 Task: Plan a team-building 5K run for the 21st at 8 AM.
Action: Mouse moved to (57, 85)
Screenshot: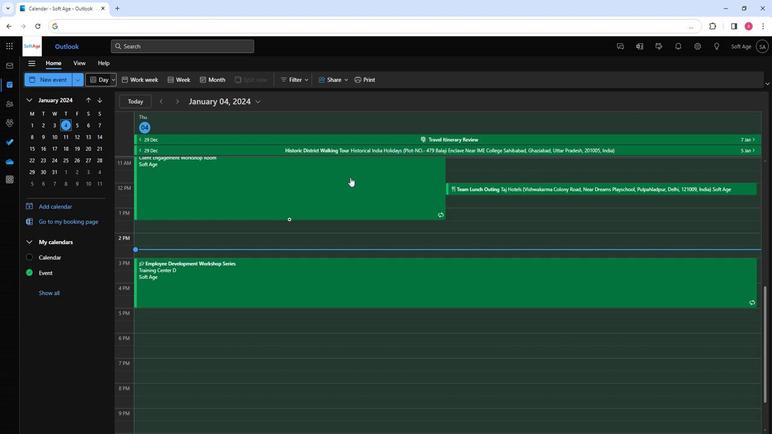 
Action: Mouse pressed left at (57, 85)
Screenshot: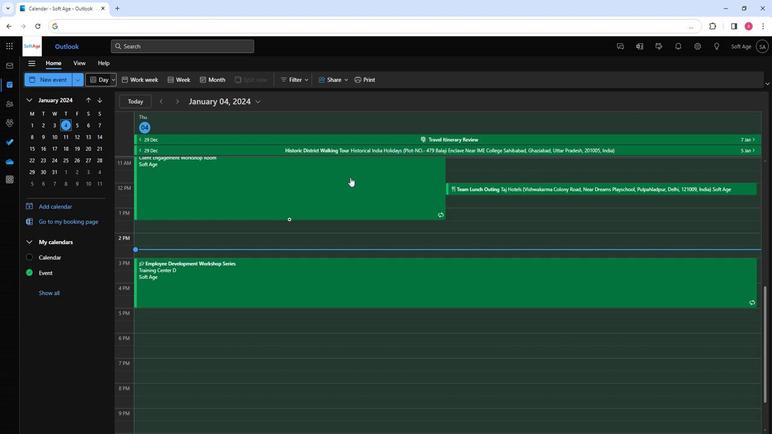 
Action: Mouse moved to (204, 135)
Screenshot: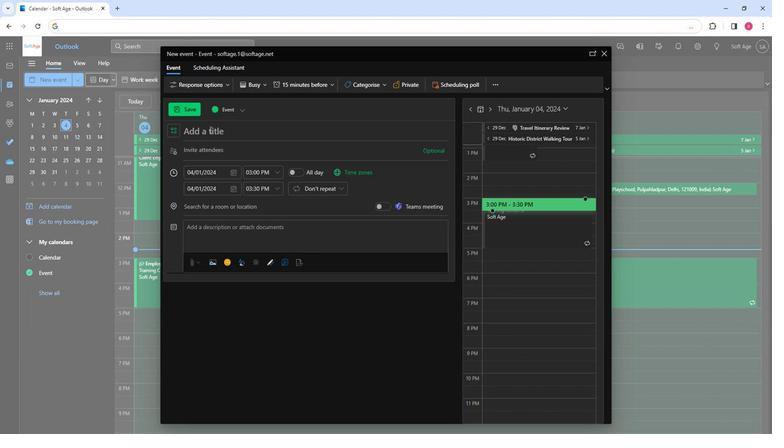 
Action: Mouse pressed left at (204, 135)
Screenshot: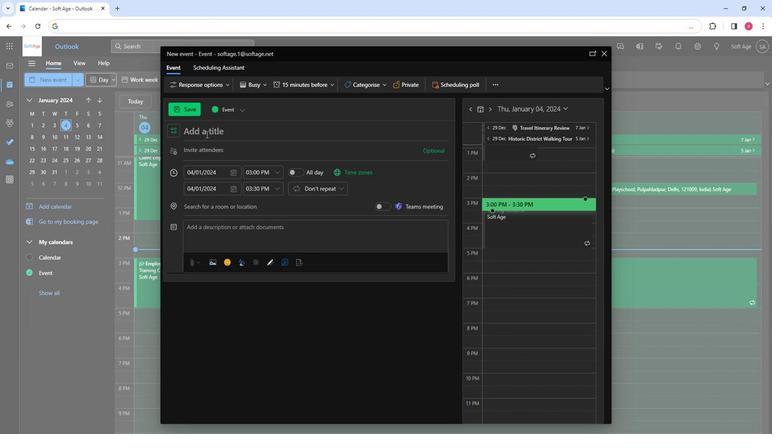 
Action: Key pressed <Key.shift>Team-<Key.shift>Building<Key.space>5<Key.shift>K<Key.space><Key.shift>Run
Screenshot: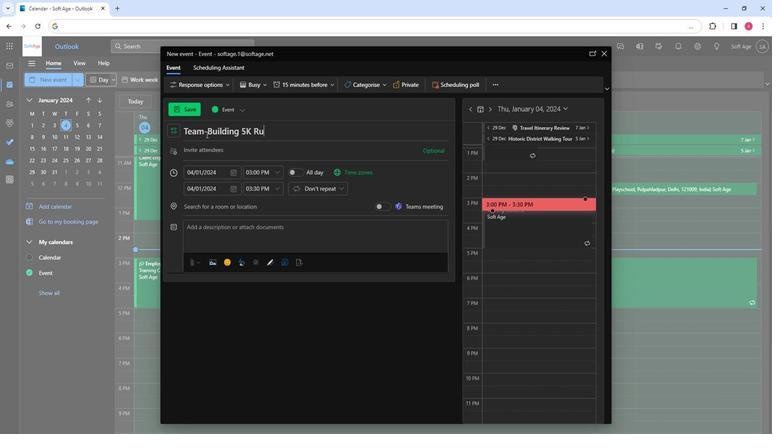 
Action: Mouse moved to (202, 152)
Screenshot: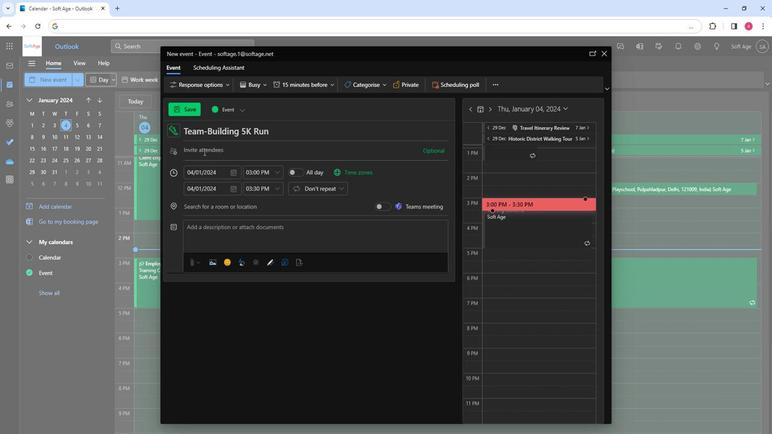 
Action: Mouse pressed left at (202, 152)
Screenshot: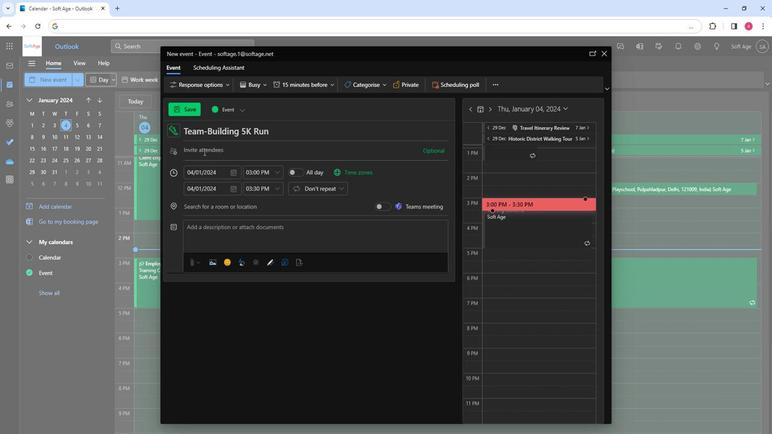 
Action: Mouse moved to (216, 163)
Screenshot: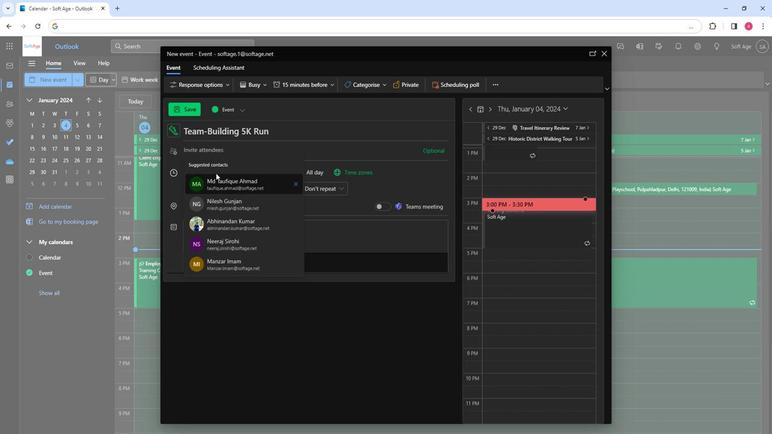 
Action: Key pressed so
Screenshot: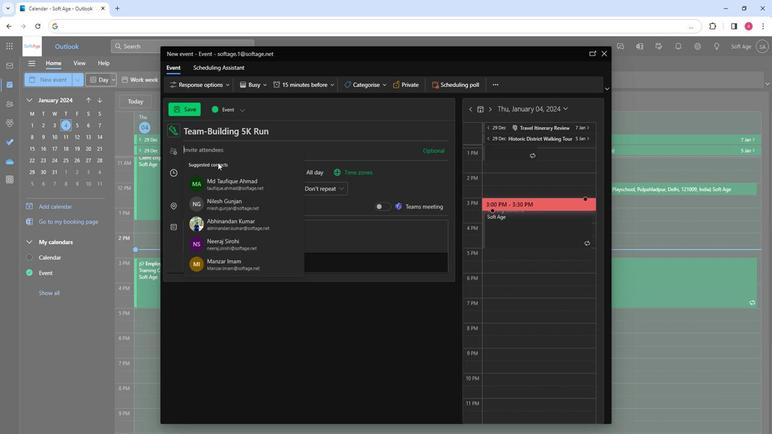 
Action: Mouse moved to (232, 187)
Screenshot: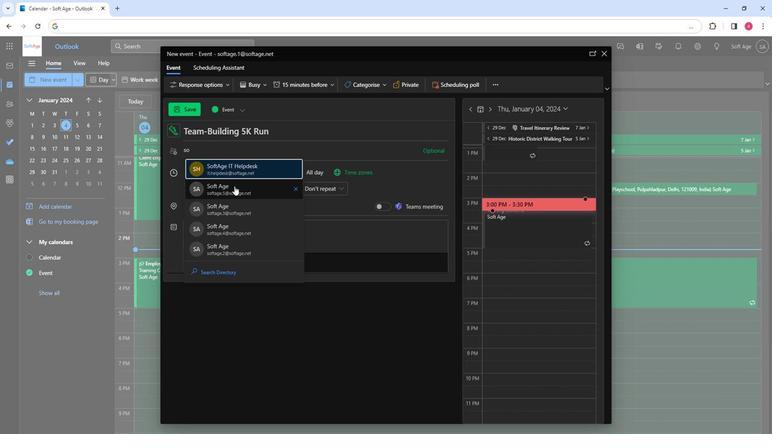 
Action: Mouse pressed left at (232, 187)
Screenshot: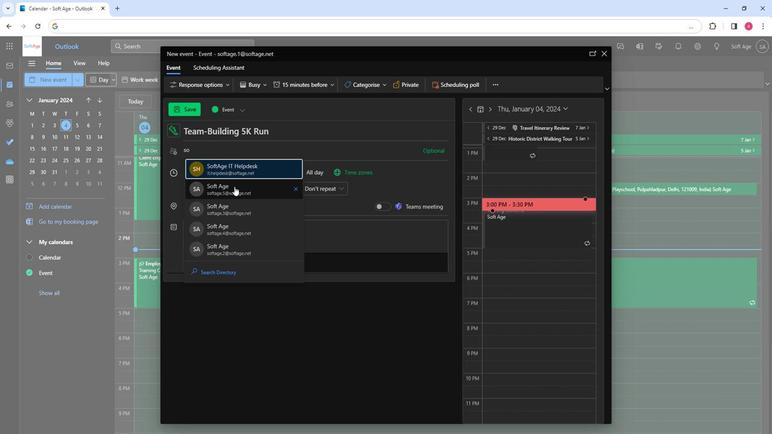 
Action: Key pressed so
Screenshot: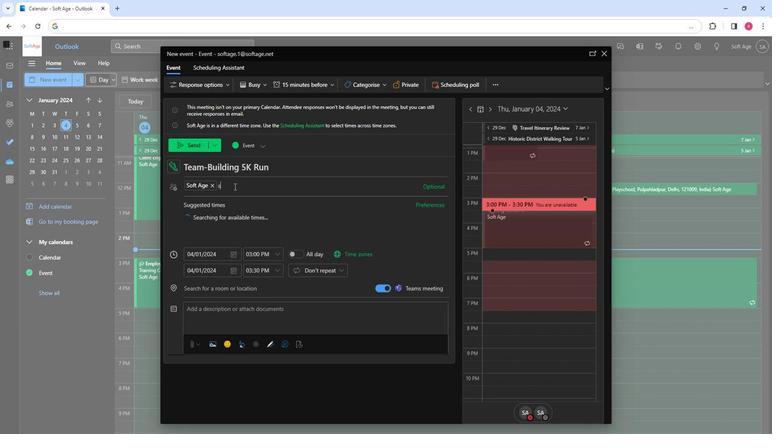 
Action: Mouse moved to (250, 249)
Screenshot: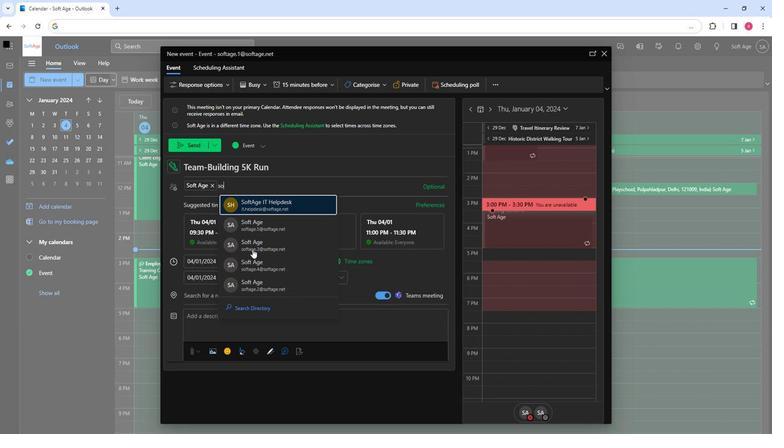 
Action: Mouse pressed left at (250, 249)
Screenshot: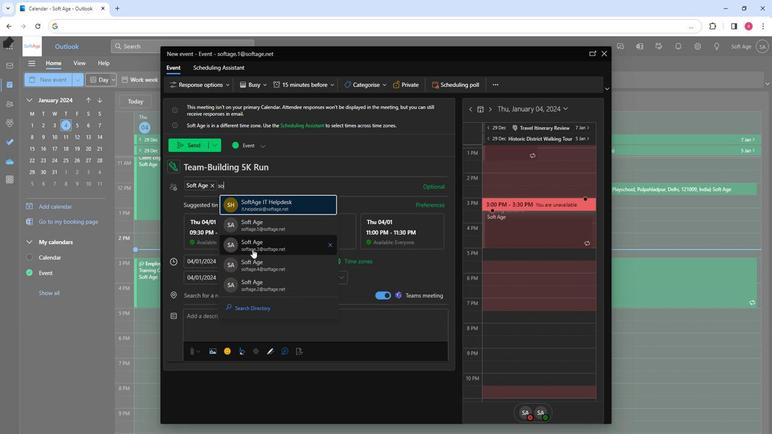 
Action: Key pressed so
Screenshot: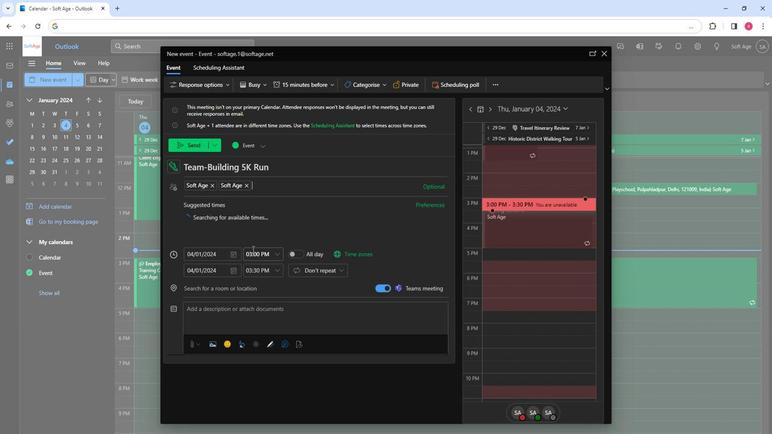 
Action: Mouse moved to (274, 270)
Screenshot: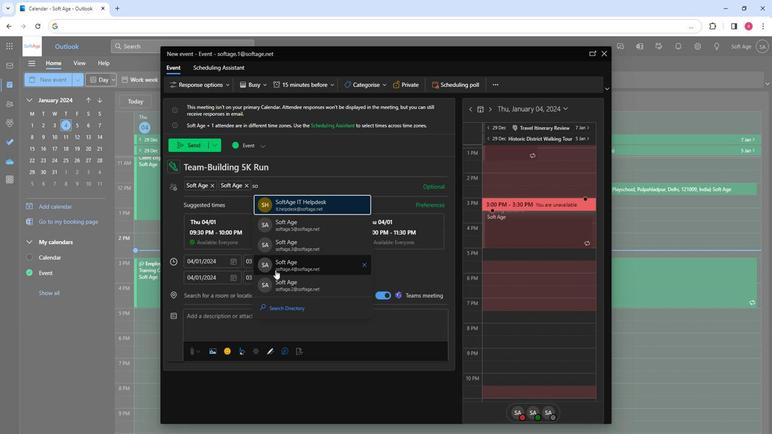 
Action: Mouse pressed left at (274, 270)
Screenshot: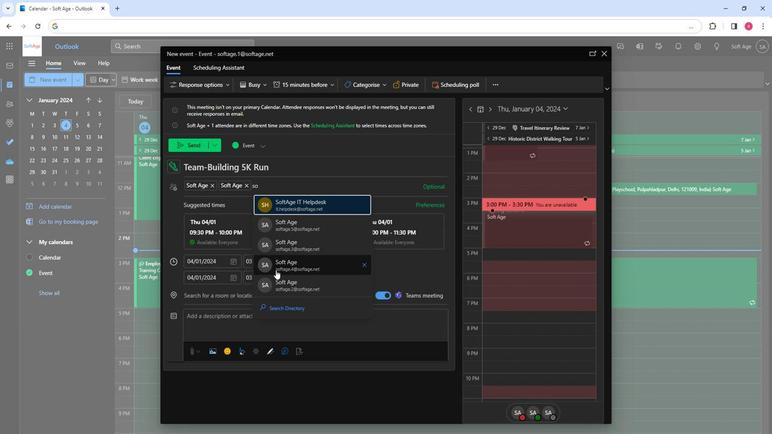
Action: Mouse moved to (231, 264)
Screenshot: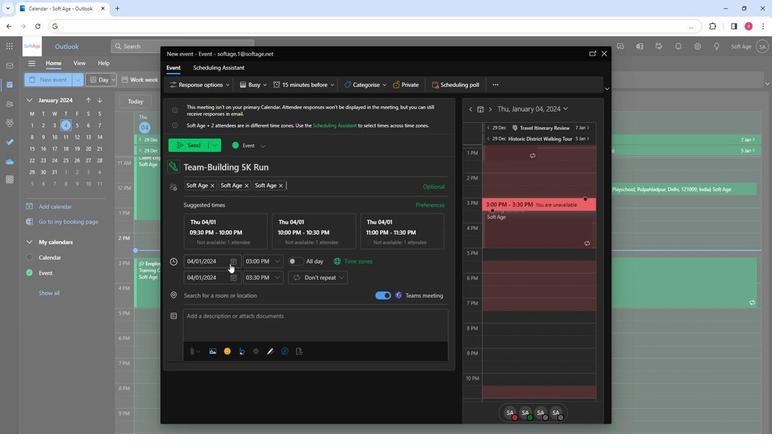 
Action: Mouse pressed left at (231, 264)
Screenshot: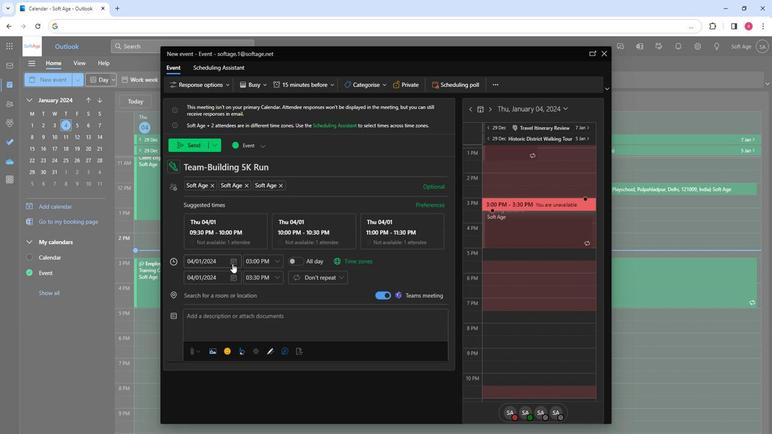 
Action: Mouse moved to (261, 326)
Screenshot: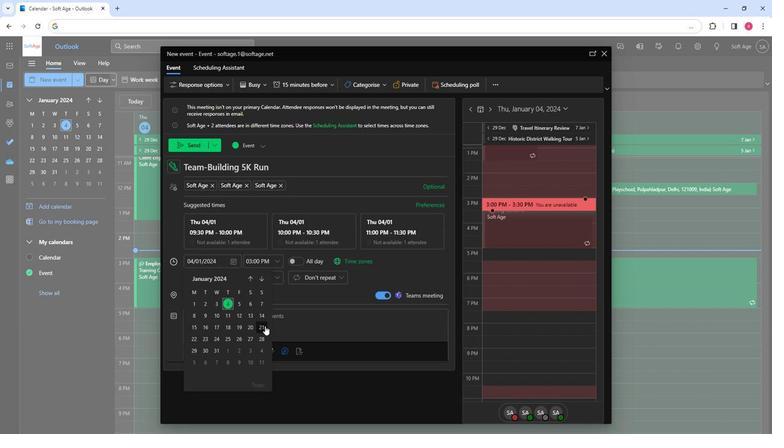 
Action: Mouse pressed left at (261, 326)
Screenshot: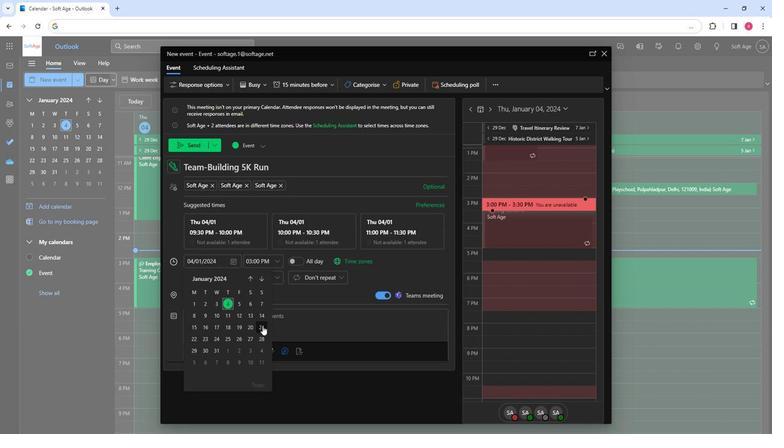 
Action: Mouse moved to (275, 260)
Screenshot: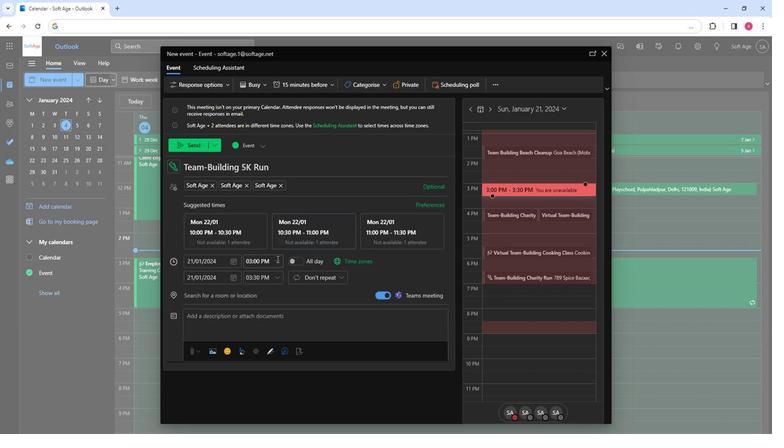 
Action: Mouse pressed left at (275, 260)
Screenshot: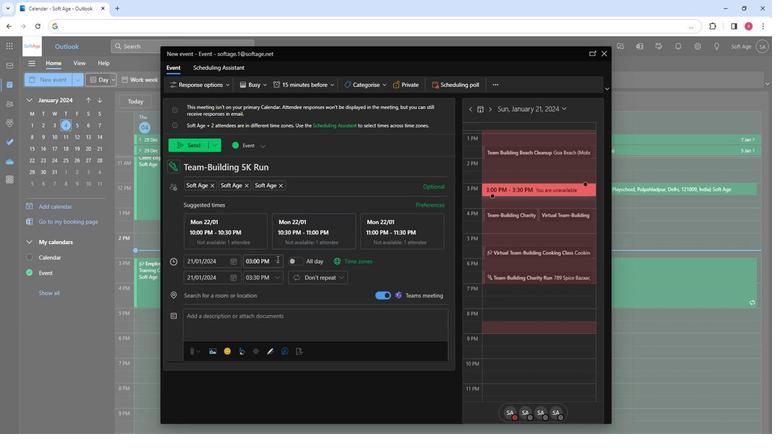 
Action: Mouse moved to (270, 295)
Screenshot: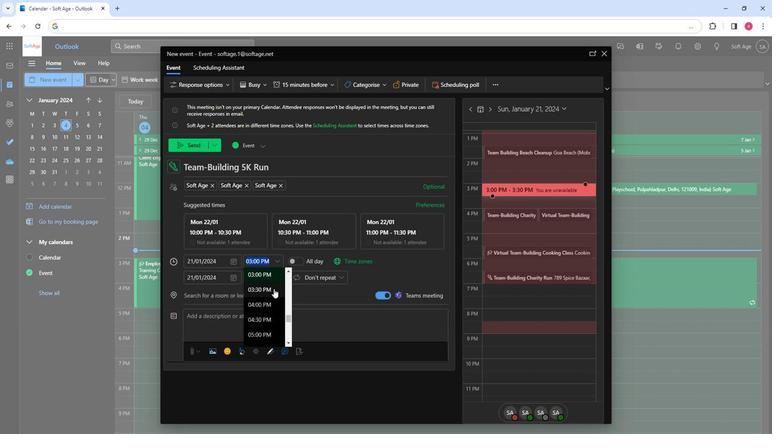 
Action: Mouse scrolled (270, 296) with delta (0, 0)
Screenshot: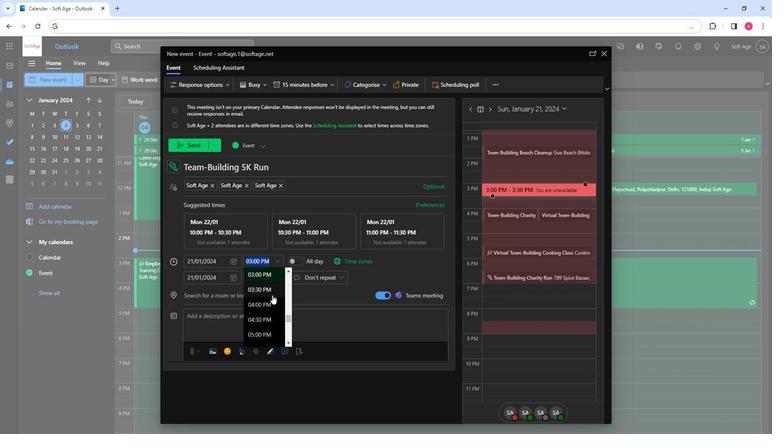 
Action: Mouse scrolled (270, 296) with delta (0, 0)
Screenshot: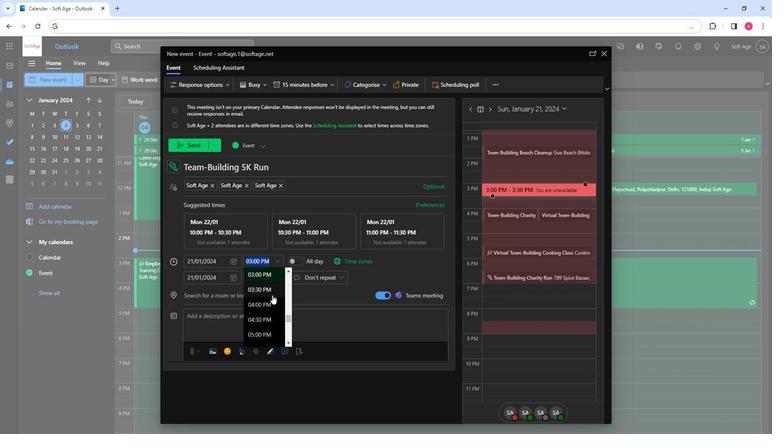 
Action: Mouse scrolled (270, 296) with delta (0, 0)
Screenshot: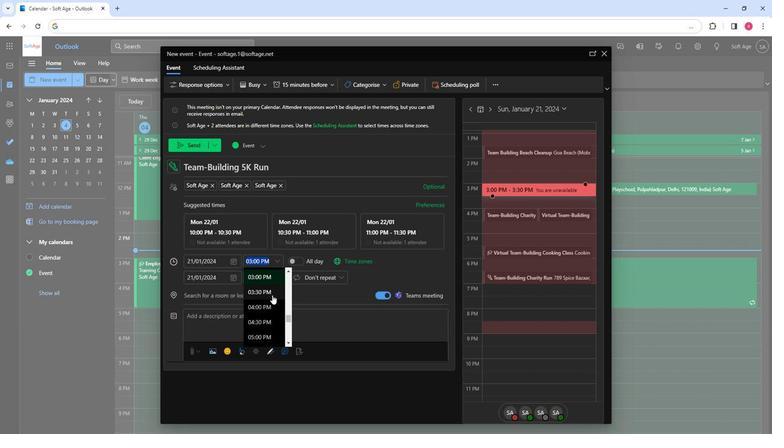 
Action: Mouse scrolled (270, 296) with delta (0, 0)
Screenshot: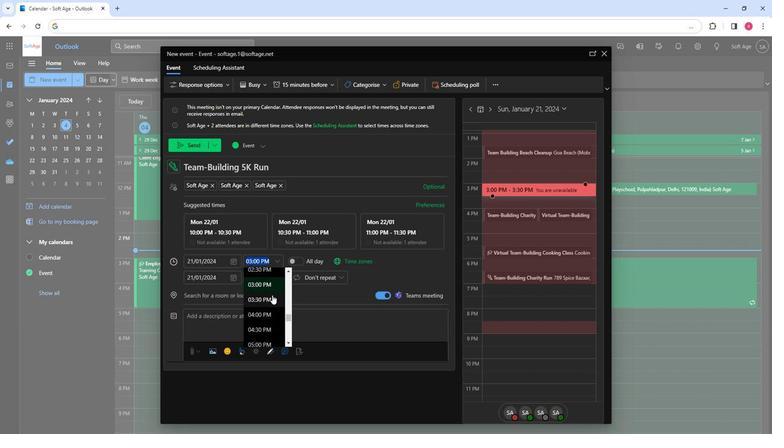 
Action: Mouse scrolled (270, 296) with delta (0, 0)
Screenshot: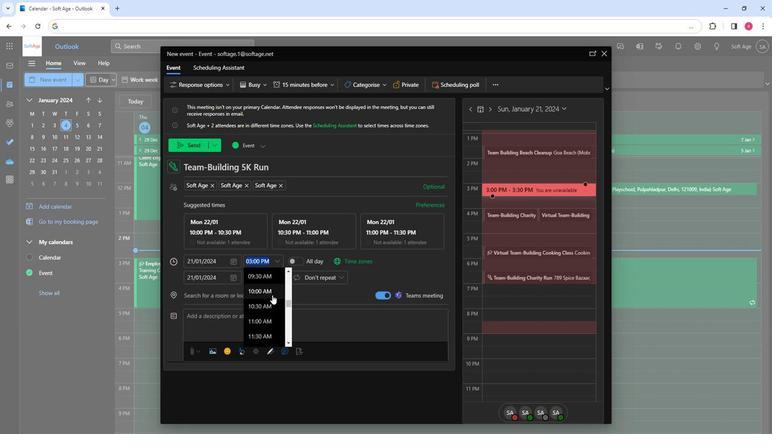 
Action: Mouse scrolled (270, 296) with delta (0, 0)
Screenshot: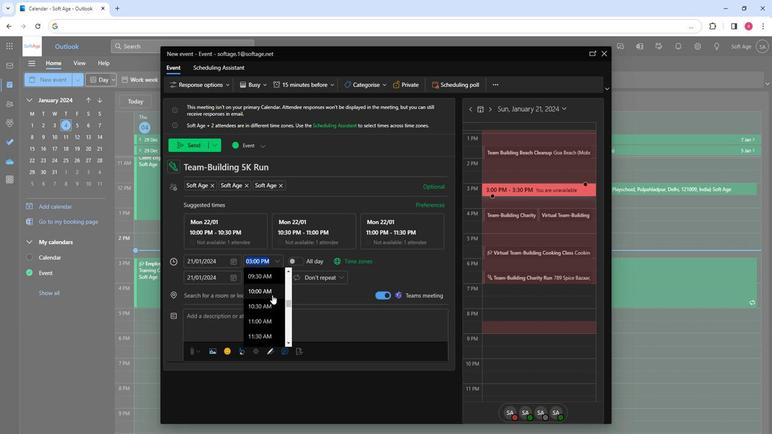 
Action: Mouse moved to (261, 314)
Screenshot: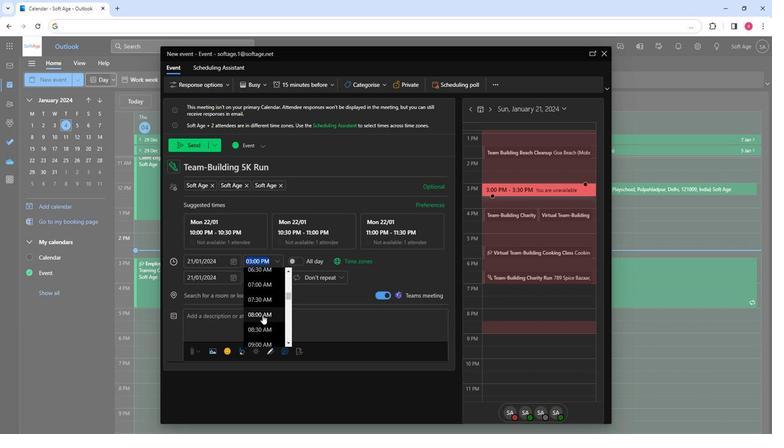 
Action: Mouse pressed left at (261, 314)
Screenshot: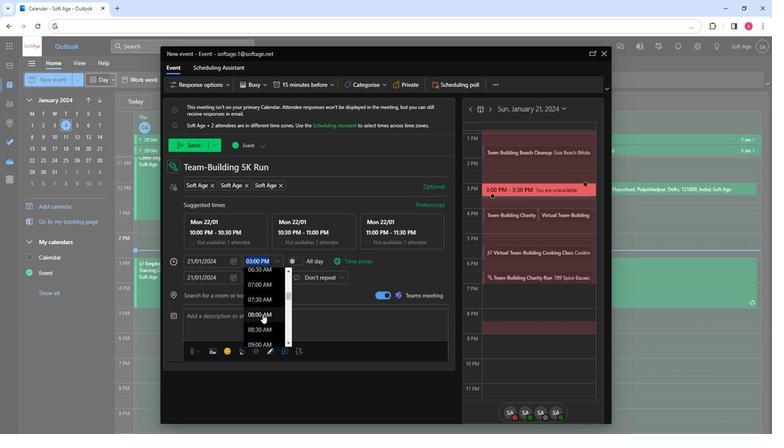 
Action: Mouse moved to (225, 298)
Screenshot: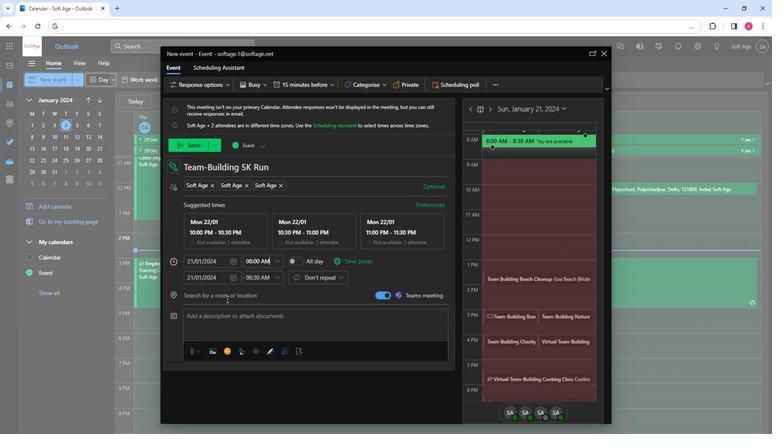 
Action: Mouse pressed left at (225, 298)
Screenshot: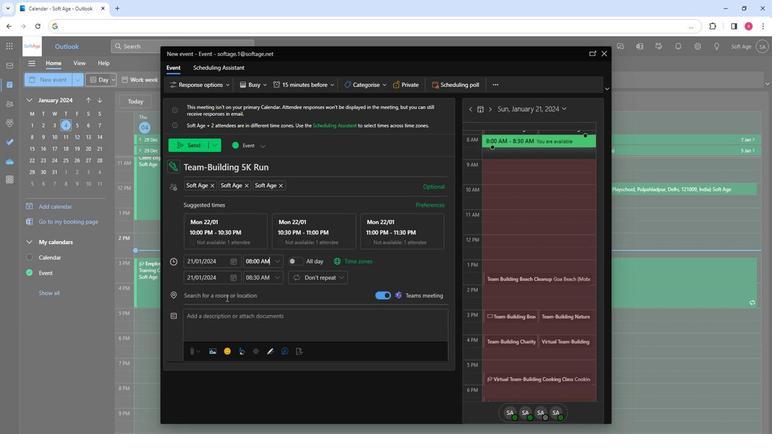 
Action: Mouse moved to (234, 232)
Screenshot: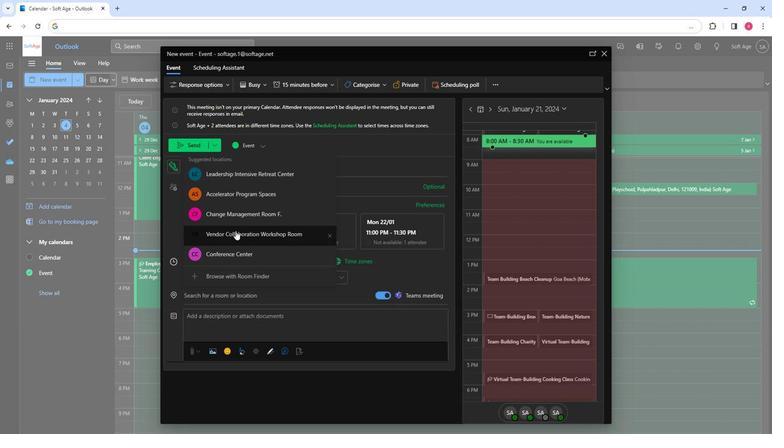 
Action: Mouse pressed left at (234, 232)
Screenshot: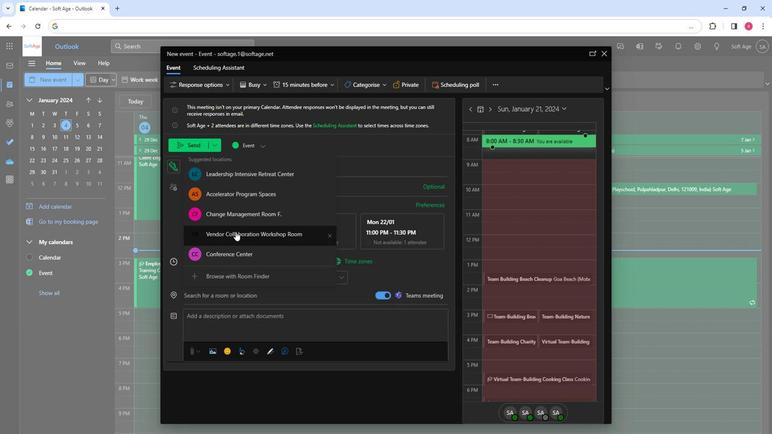 
Action: Mouse moved to (202, 308)
Screenshot: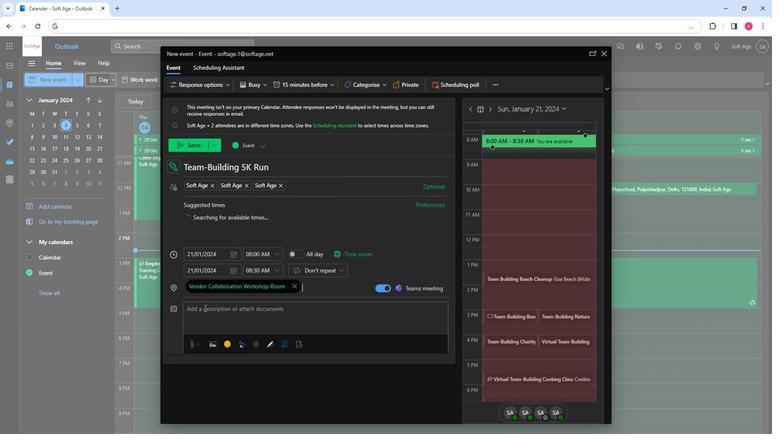 
Action: Mouse pressed left at (202, 308)
Screenshot: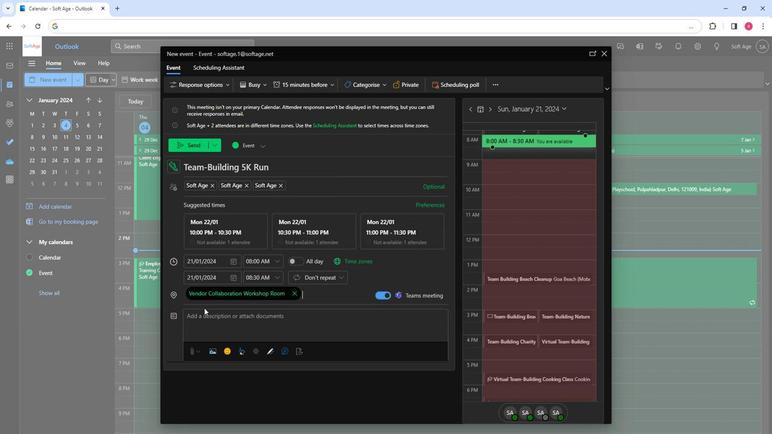 
Action: Mouse moved to (198, 314)
Screenshot: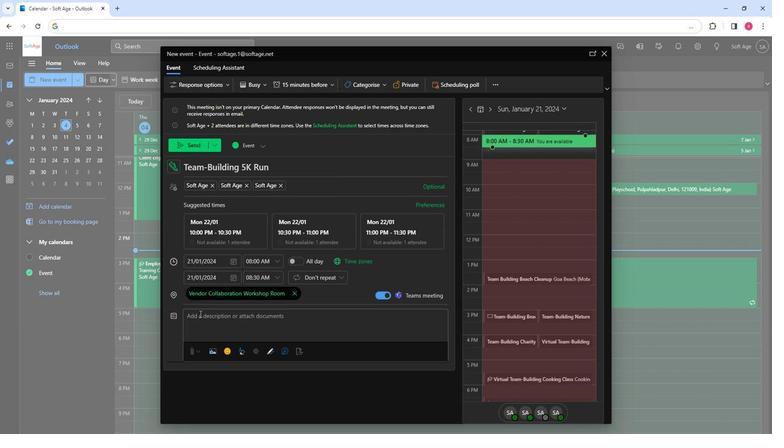 
Action: Mouse pressed left at (198, 314)
Screenshot: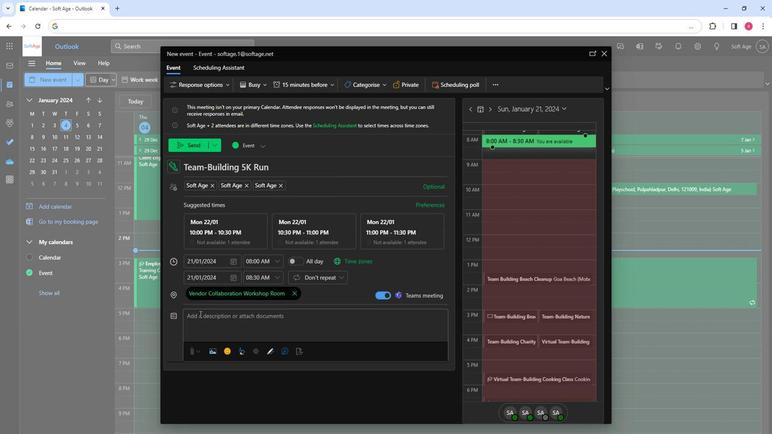 
Action: Key pressed <Key.shift>Ignite<Key.space>team<Key.space>spirit<Key.space>with<Key.space>a<Key.space>invigorating<Key.space>team-building<Key.space>5<Key.shift>K<Key.space>run.<Key.space><Key.shift>Strengthen<Key.space>unity,<Key.space>promote<Key.space>health,<Key.space>and<Key.space>achieve<Key.space>collective<Key.space>goals<Key.space>while<Key.space>enjoying<Key.space>a<Key.space>dynamic<Key.space>and<Key.space>energizing<Key.space>outdoor<Key.space>experience.
Screenshot: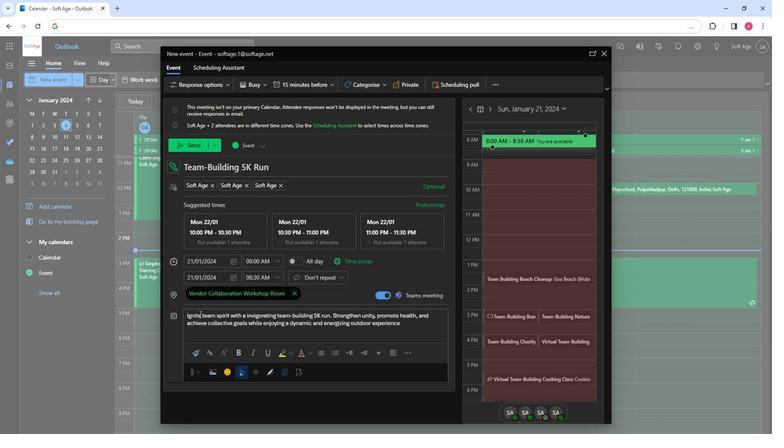 
Action: Mouse moved to (217, 320)
Screenshot: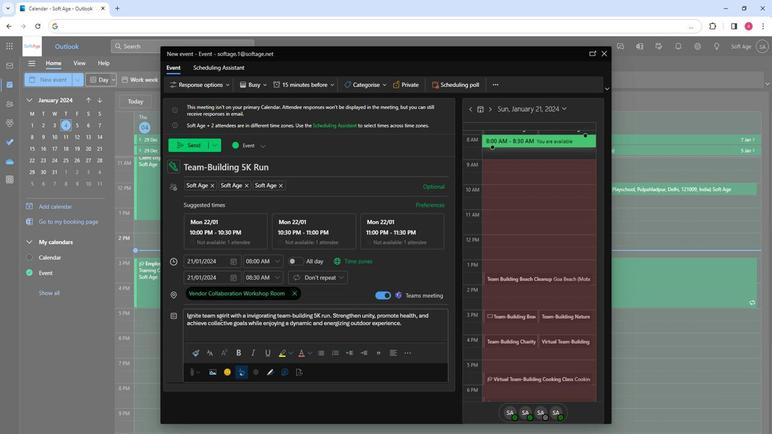 
Action: Mouse pressed left at (217, 320)
Screenshot: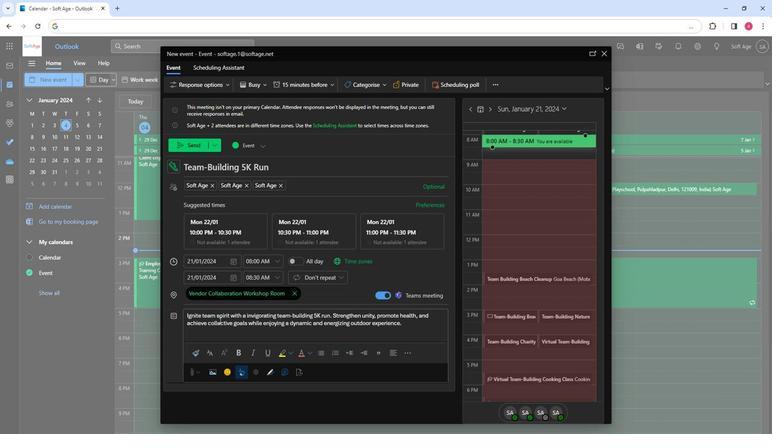 
Action: Mouse pressed left at (217, 320)
Screenshot: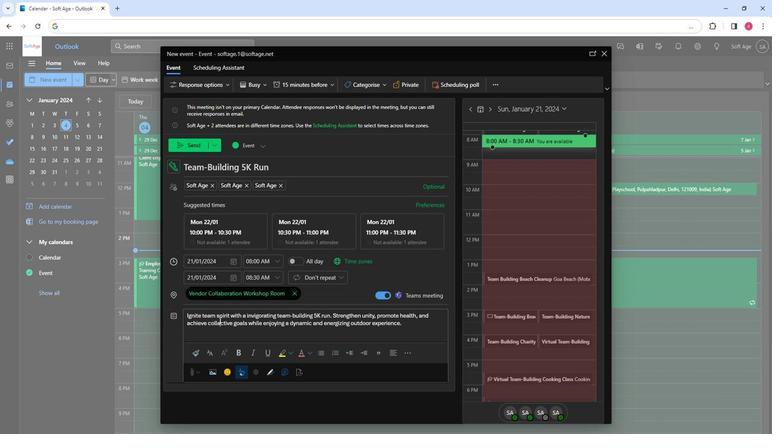 
Action: Mouse pressed left at (217, 320)
Screenshot: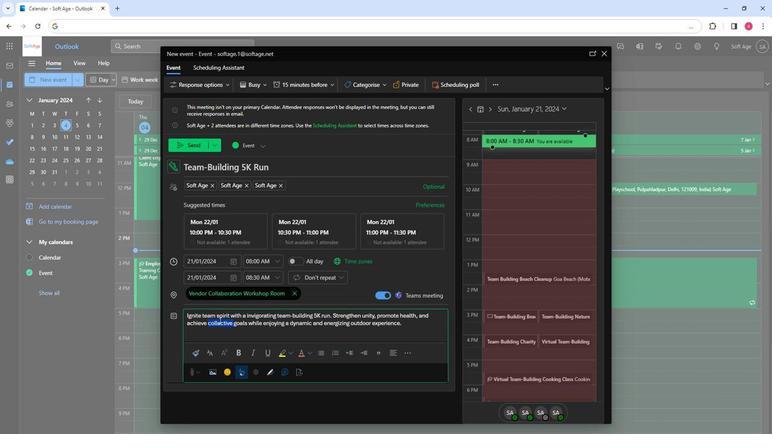 
Action: Mouse moved to (208, 354)
Screenshot: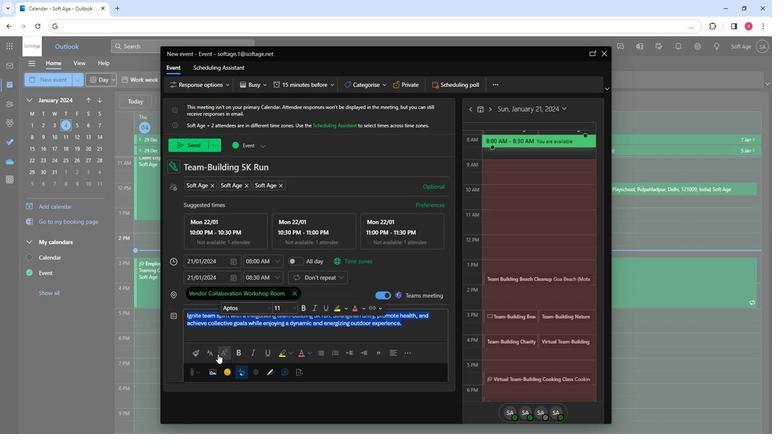 
Action: Mouse pressed left at (208, 354)
Screenshot: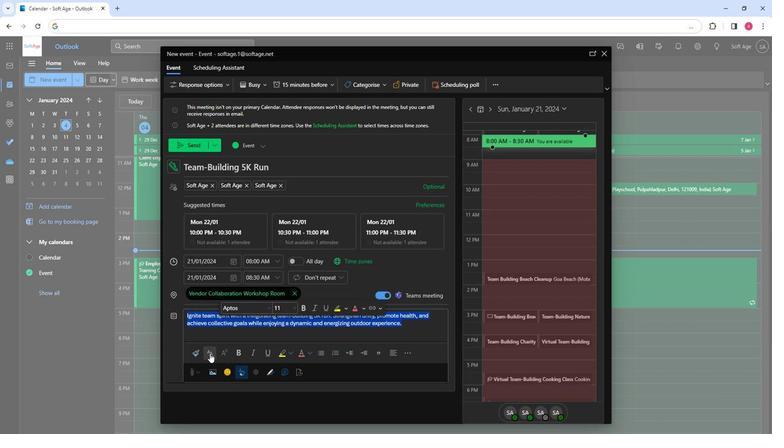 
Action: Mouse moved to (240, 260)
Screenshot: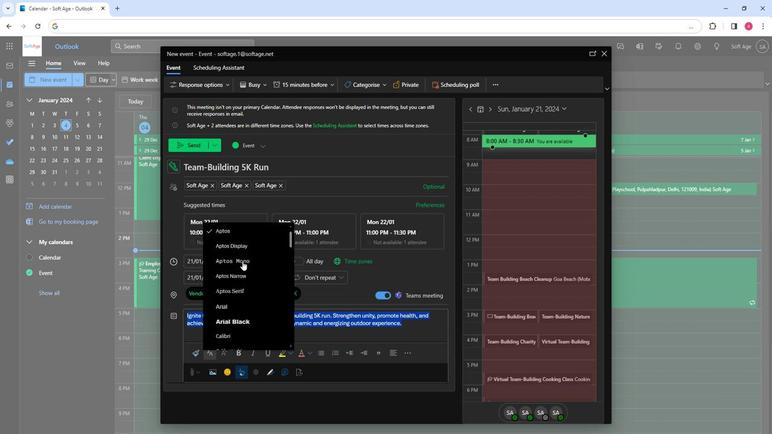 
Action: Mouse scrolled (240, 260) with delta (0, 0)
Screenshot: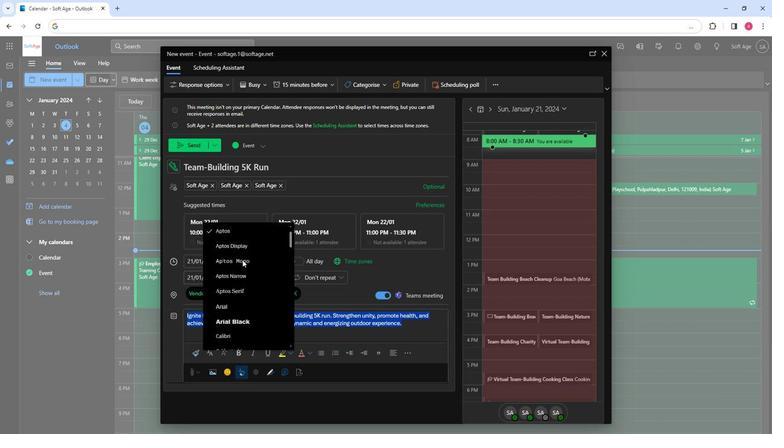 
Action: Mouse scrolled (240, 260) with delta (0, 0)
Screenshot: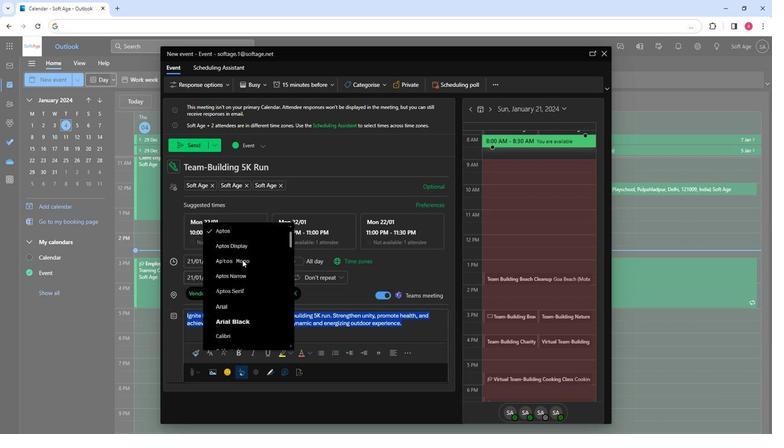 
Action: Mouse scrolled (240, 260) with delta (0, 0)
Screenshot: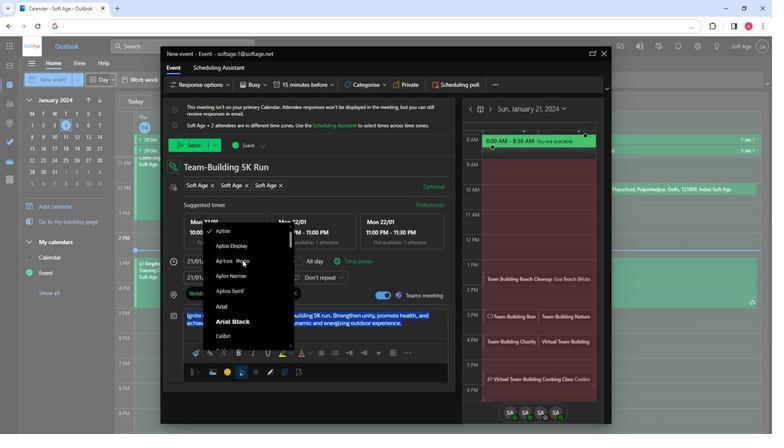 
Action: Mouse scrolled (240, 260) with delta (0, 0)
Screenshot: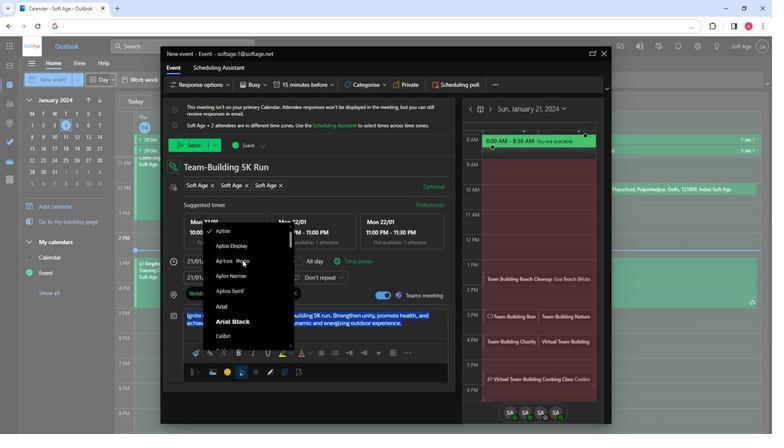 
Action: Mouse moved to (234, 239)
Screenshot: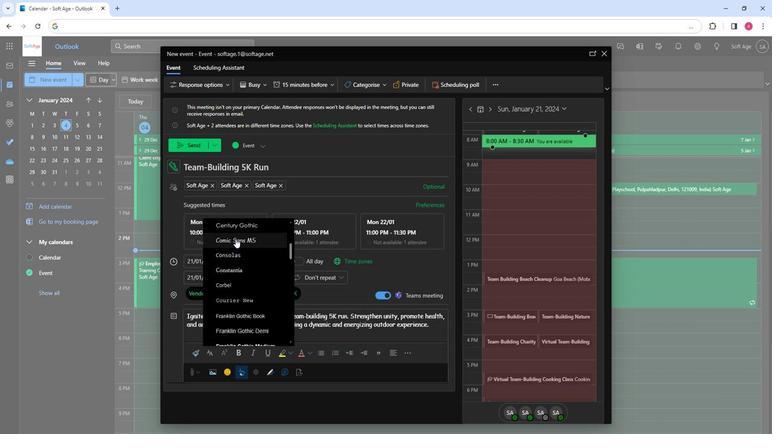 
Action: Mouse pressed left at (234, 239)
Screenshot: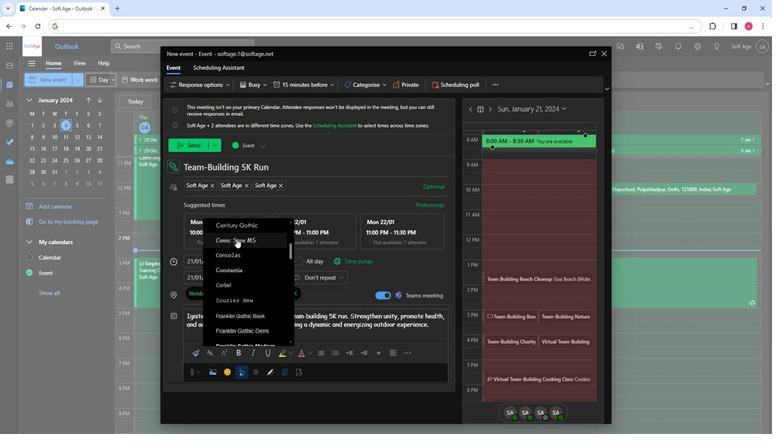 
Action: Mouse moved to (251, 352)
Screenshot: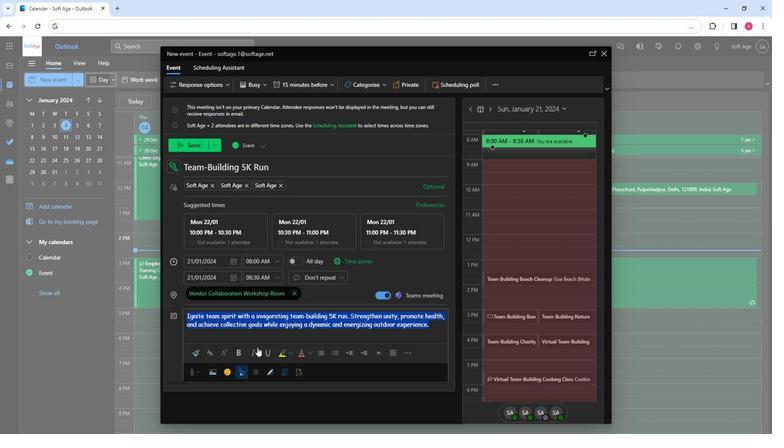 
Action: Mouse pressed left at (251, 352)
Screenshot: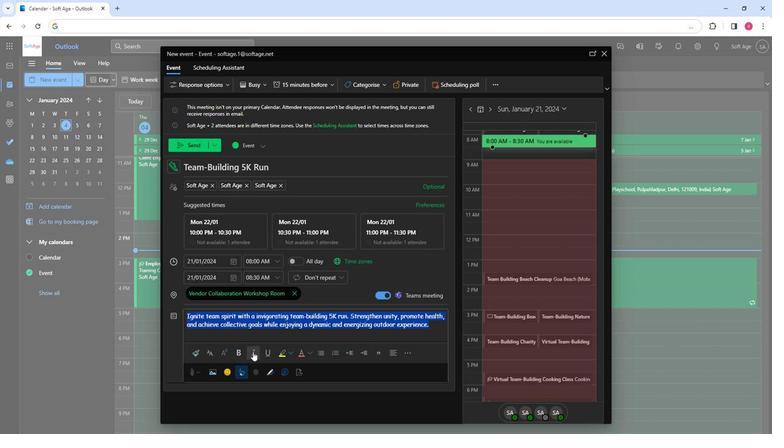 
Action: Mouse moved to (307, 351)
Screenshot: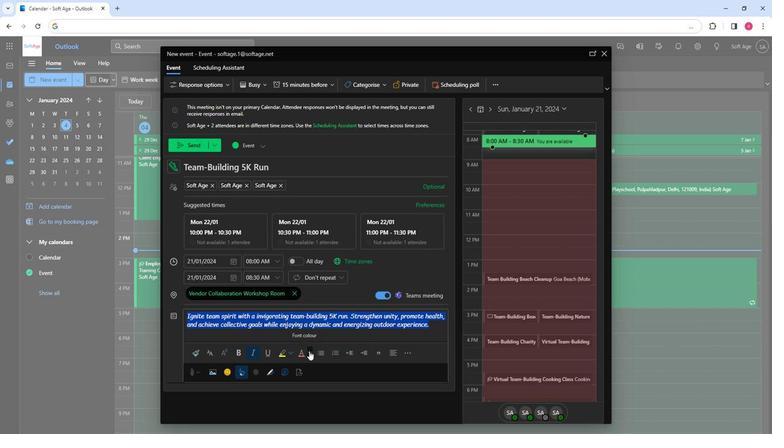 
Action: Mouse pressed left at (307, 351)
Screenshot: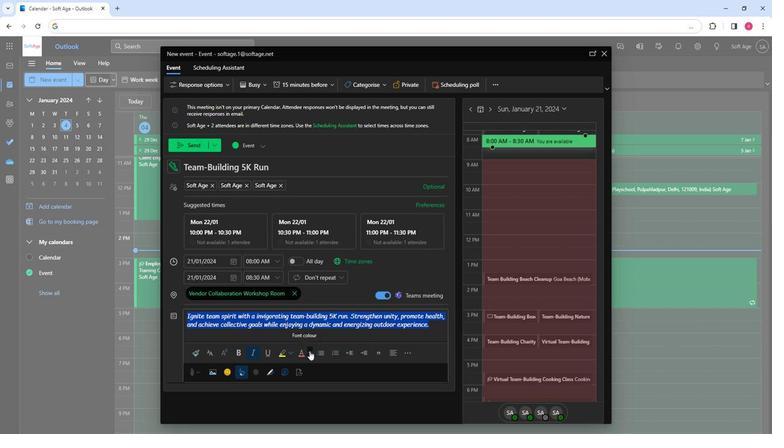 
Action: Mouse moved to (339, 309)
Screenshot: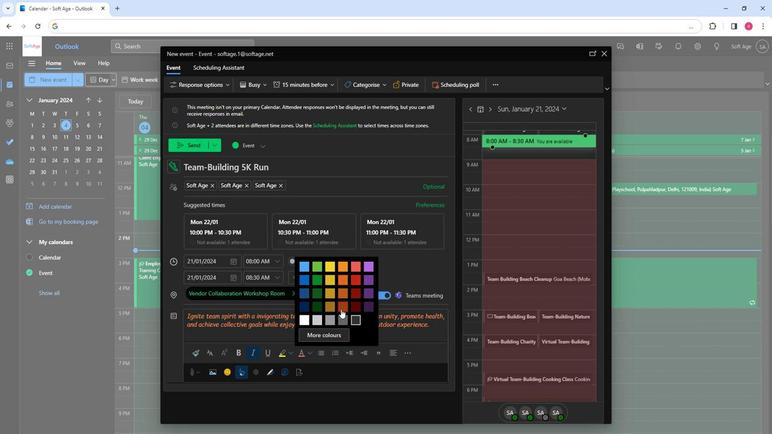 
Action: Mouse pressed left at (339, 309)
Screenshot: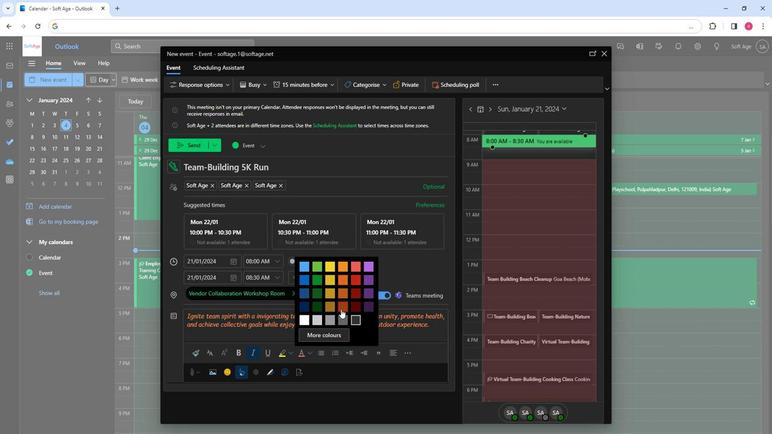
Action: Mouse moved to (364, 354)
Screenshot: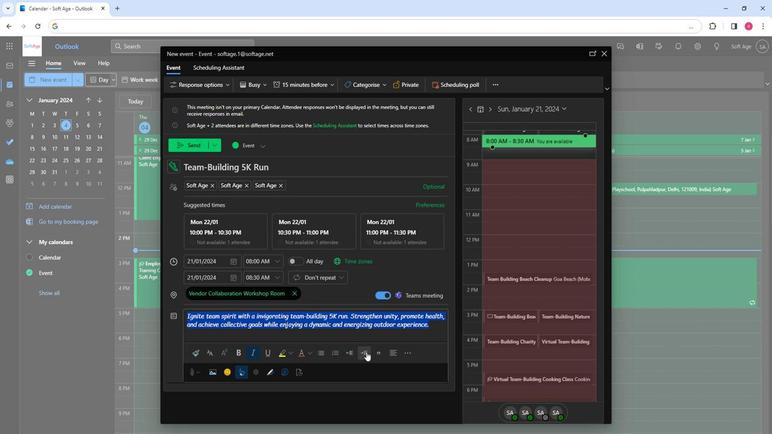 
Action: Mouse pressed left at (364, 354)
Screenshot: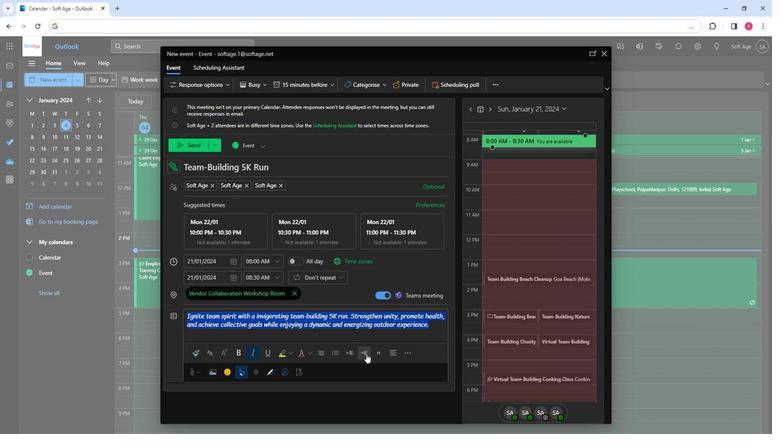 
Action: Mouse moved to (383, 336)
Screenshot: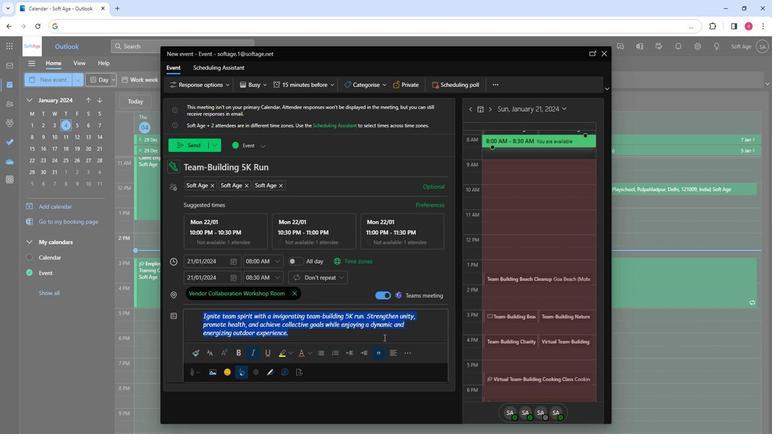 
Action: Mouse pressed left at (383, 336)
Screenshot: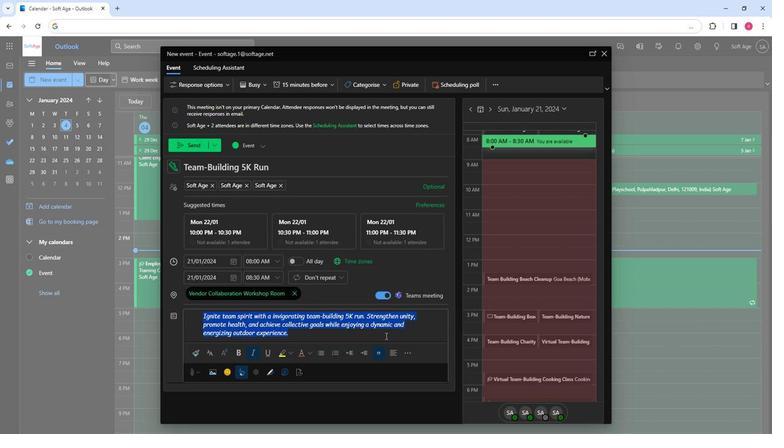 
Action: Mouse moved to (197, 149)
Screenshot: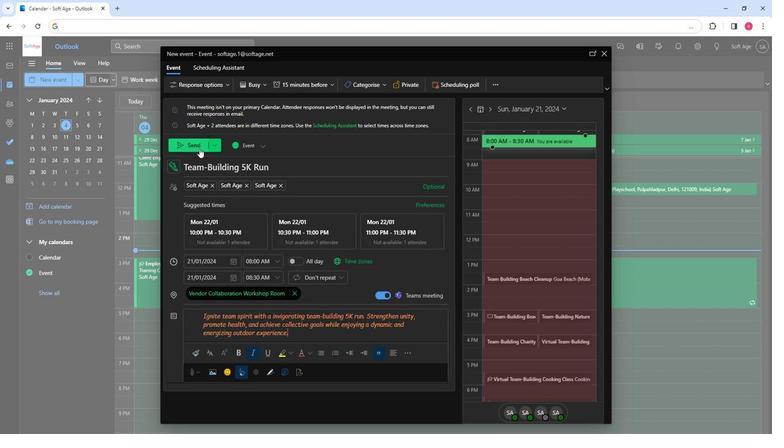 
Action: Mouse pressed left at (197, 149)
Screenshot: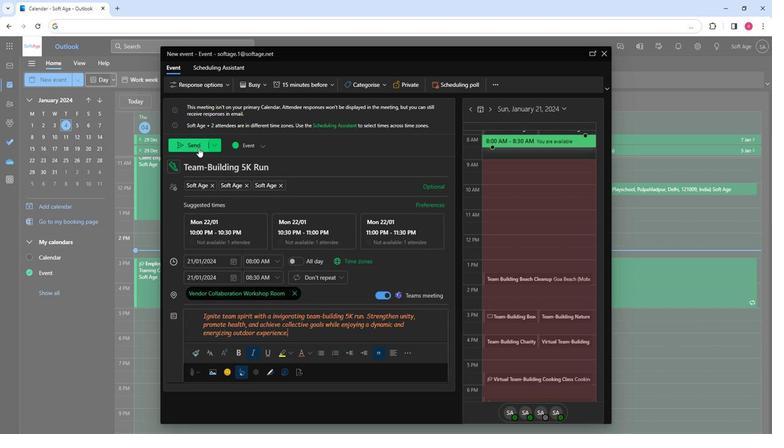 
Action: Mouse moved to (322, 391)
Screenshot: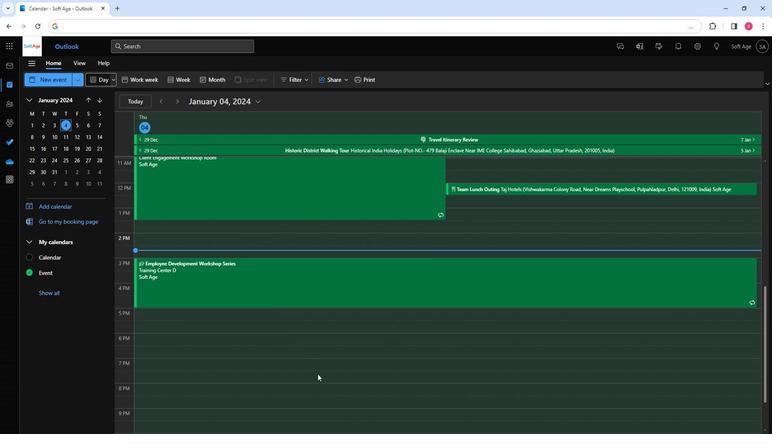 
